 Task: In the  document egs.epub Select the text and change paragraph spacing to  '1.5' Change page orientation to  'Landscape' Add Page color Navy Blue
Action: Mouse moved to (424, 231)
Screenshot: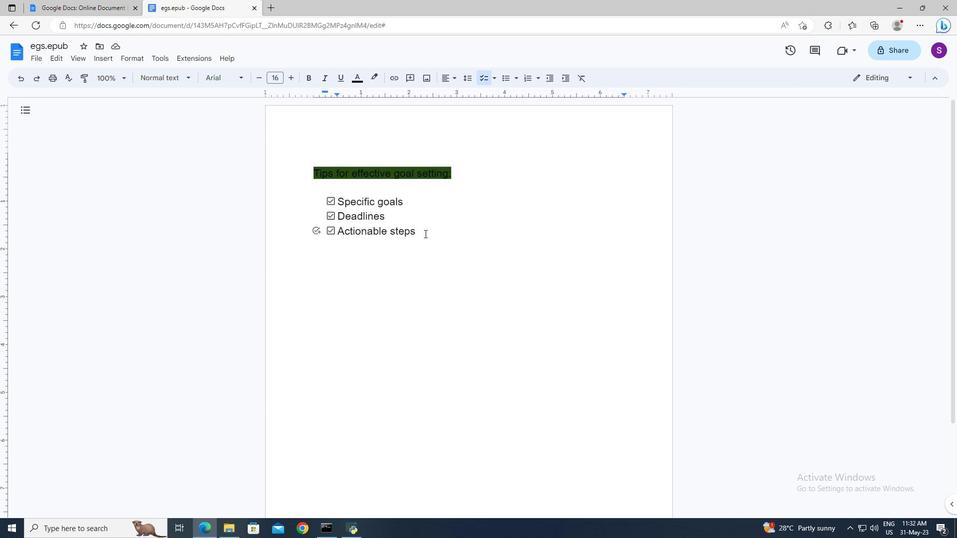 
Action: Mouse pressed left at (424, 231)
Screenshot: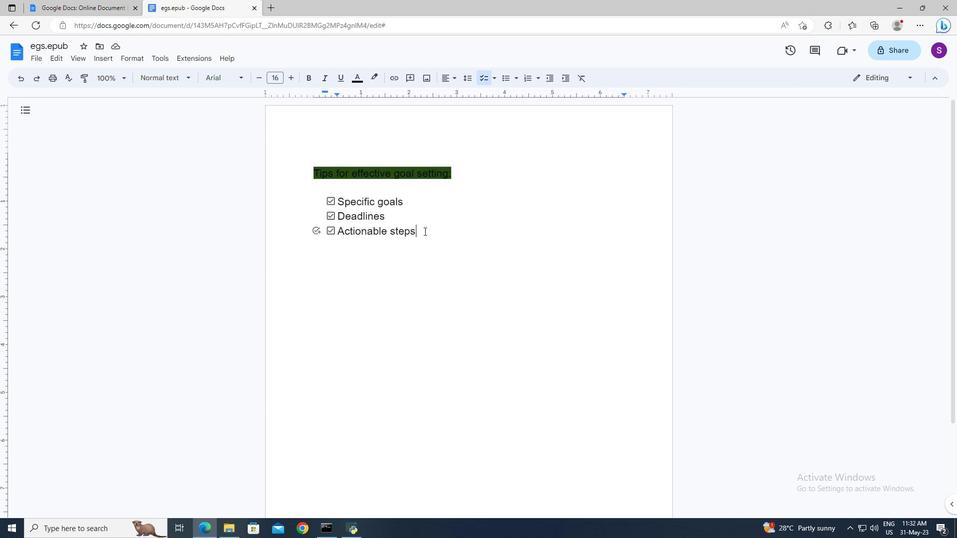 
Action: Mouse moved to (424, 231)
Screenshot: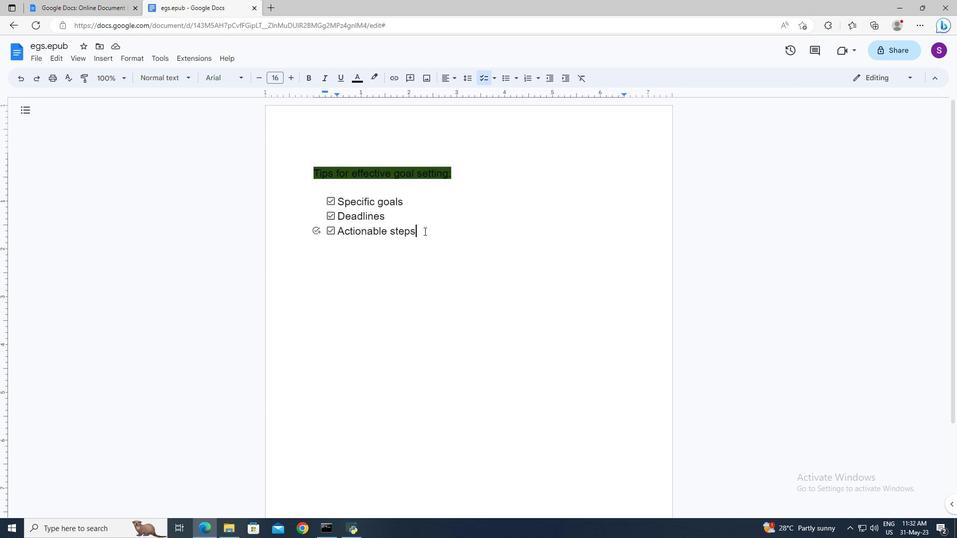 
Action: Key pressed ctrl+A
Screenshot: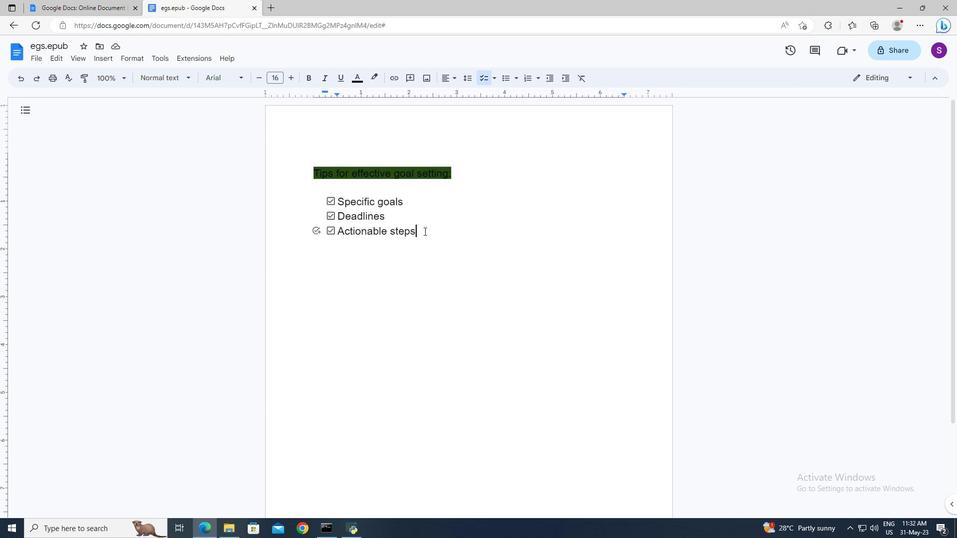 
Action: Mouse moved to (465, 80)
Screenshot: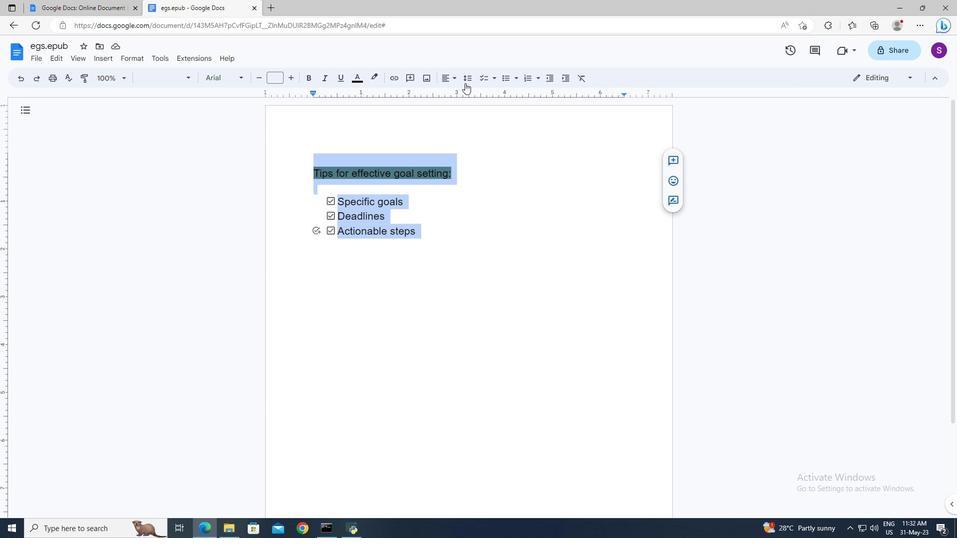 
Action: Mouse pressed left at (465, 80)
Screenshot: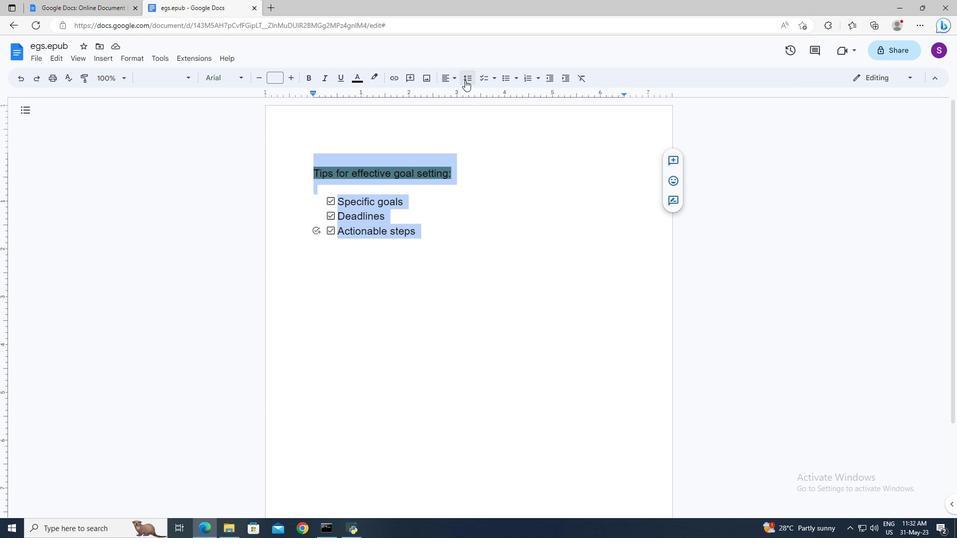
Action: Mouse moved to (472, 133)
Screenshot: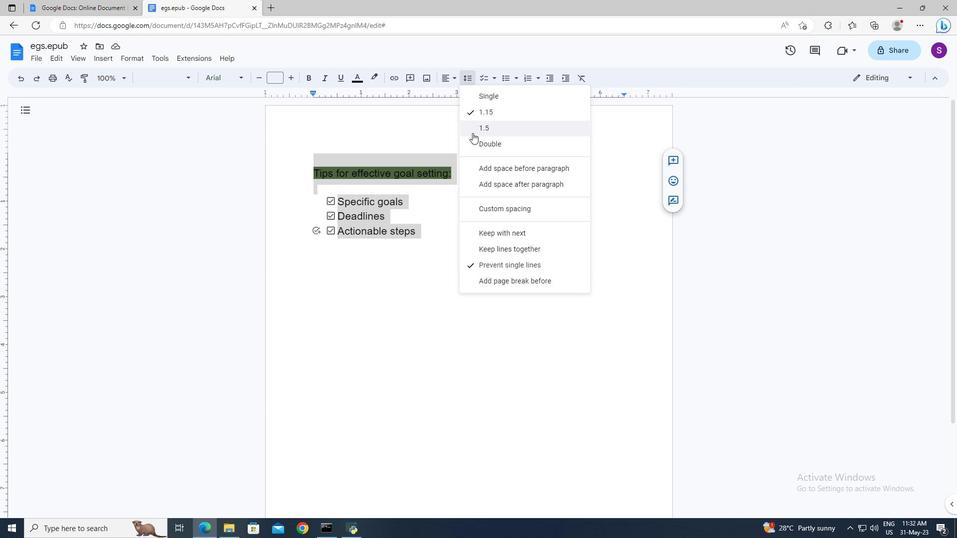 
Action: Mouse pressed left at (472, 133)
Screenshot: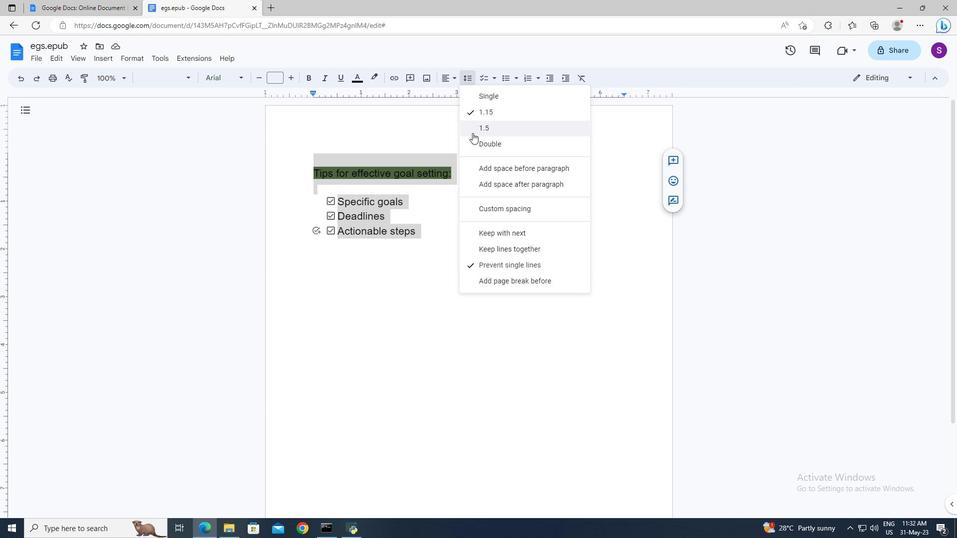 
Action: Mouse moved to (303, 133)
Screenshot: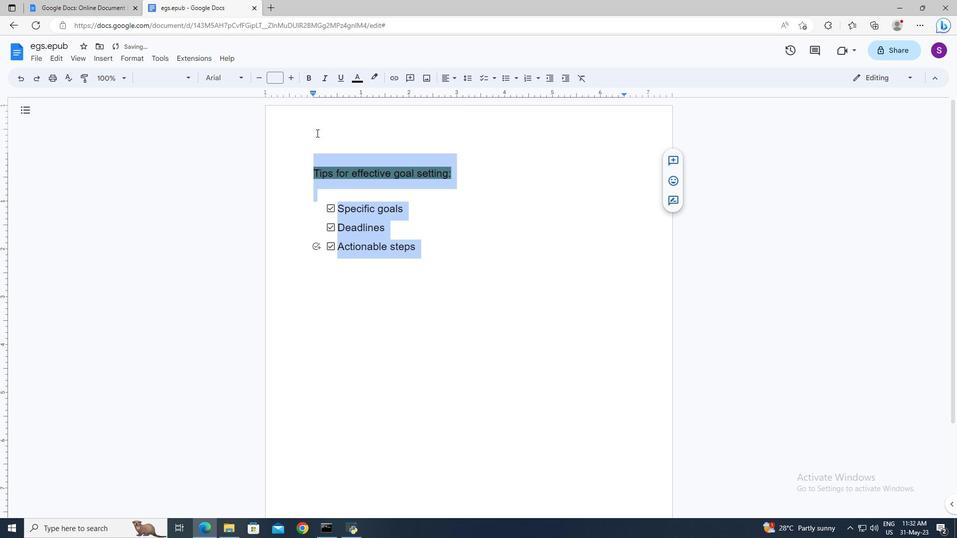 
Action: Mouse pressed left at (303, 133)
Screenshot: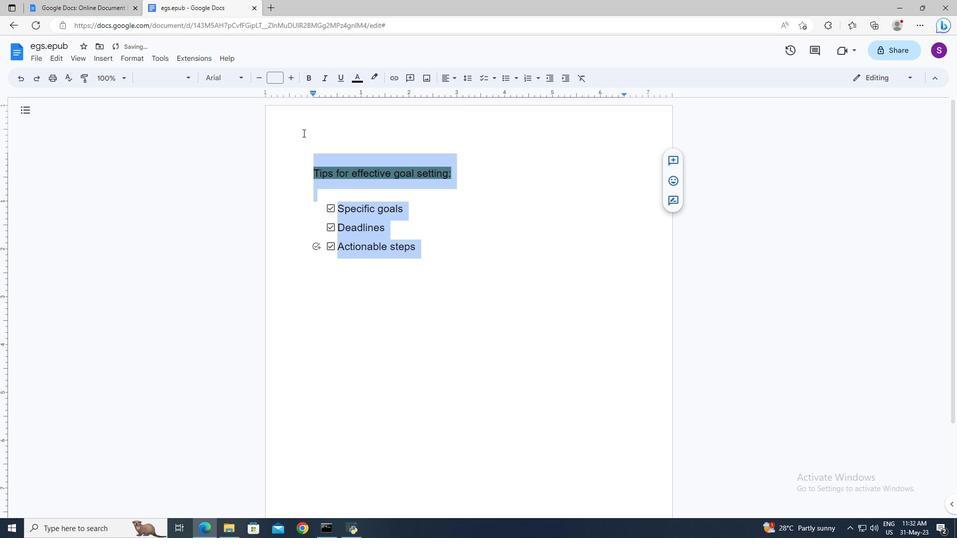 
Action: Mouse moved to (40, 63)
Screenshot: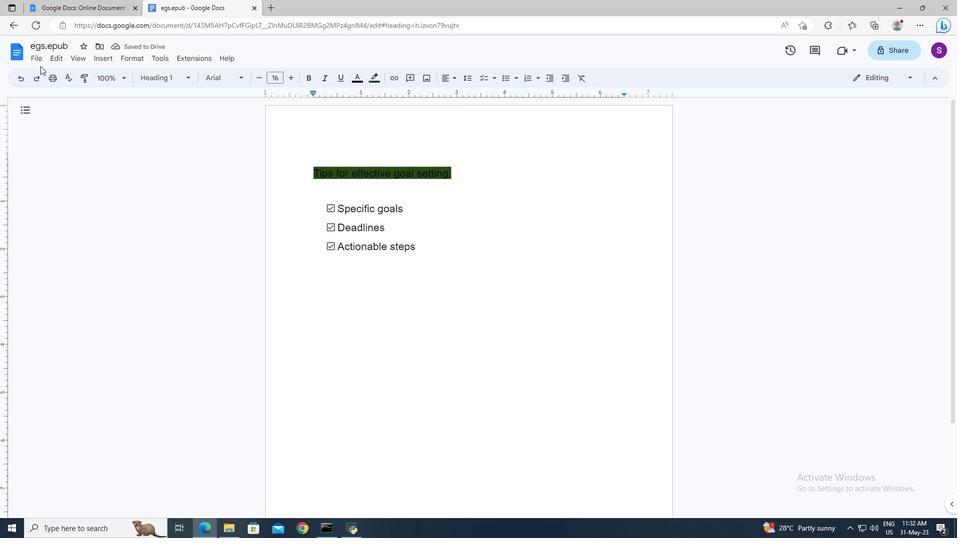 
Action: Mouse pressed left at (40, 63)
Screenshot: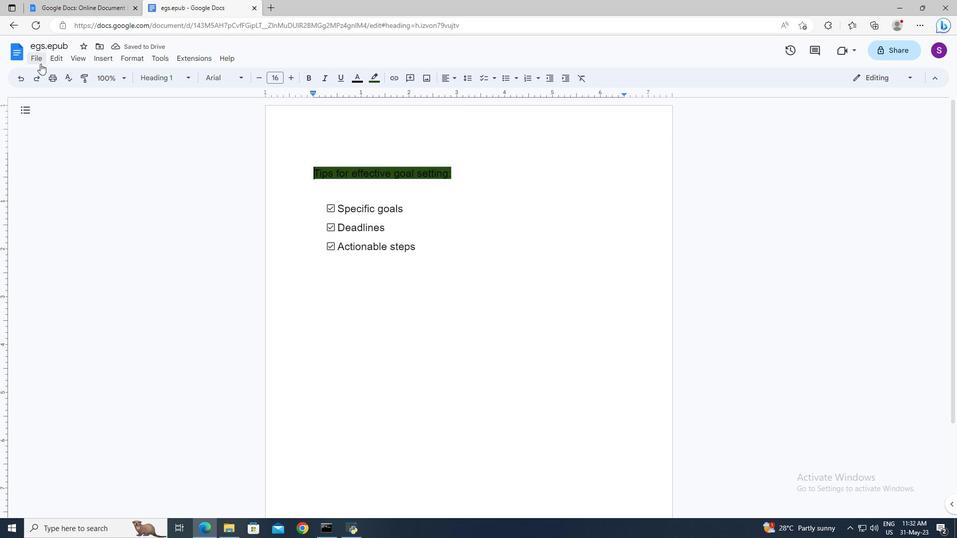 
Action: Mouse moved to (78, 327)
Screenshot: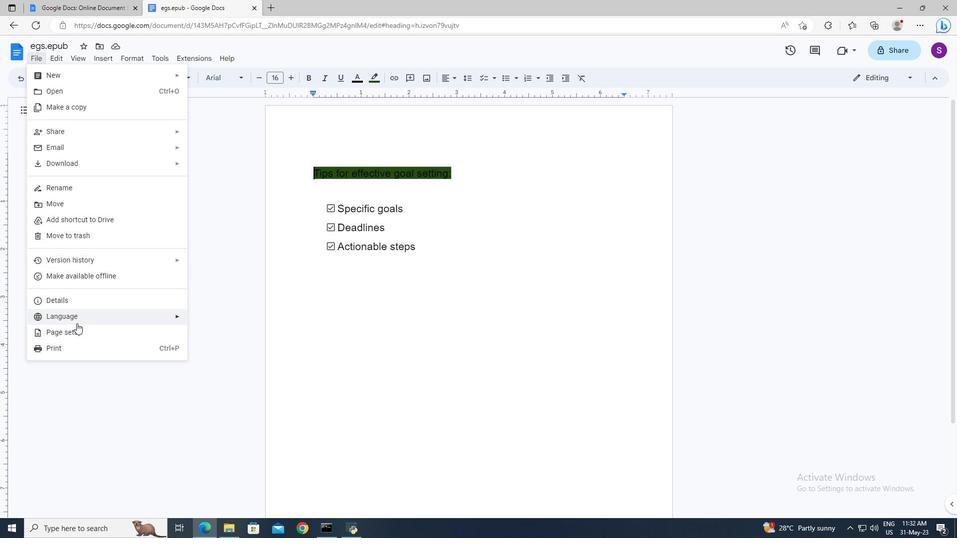 
Action: Mouse pressed left at (78, 327)
Screenshot: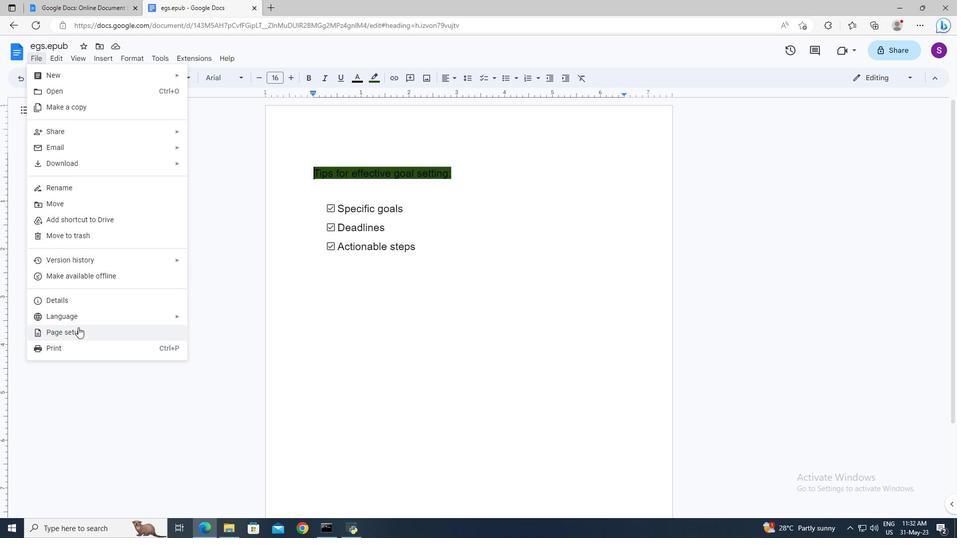 
Action: Mouse moved to (441, 265)
Screenshot: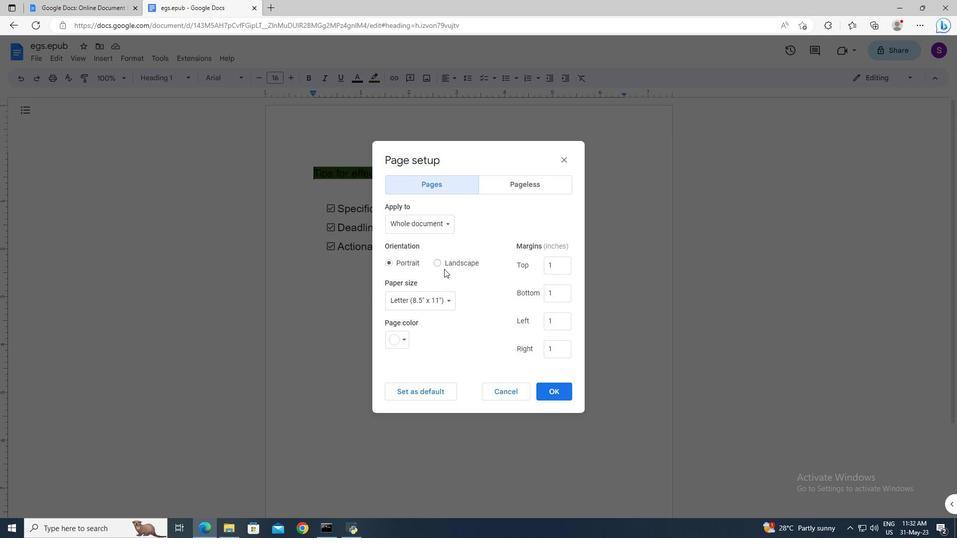 
Action: Mouse pressed left at (441, 265)
Screenshot: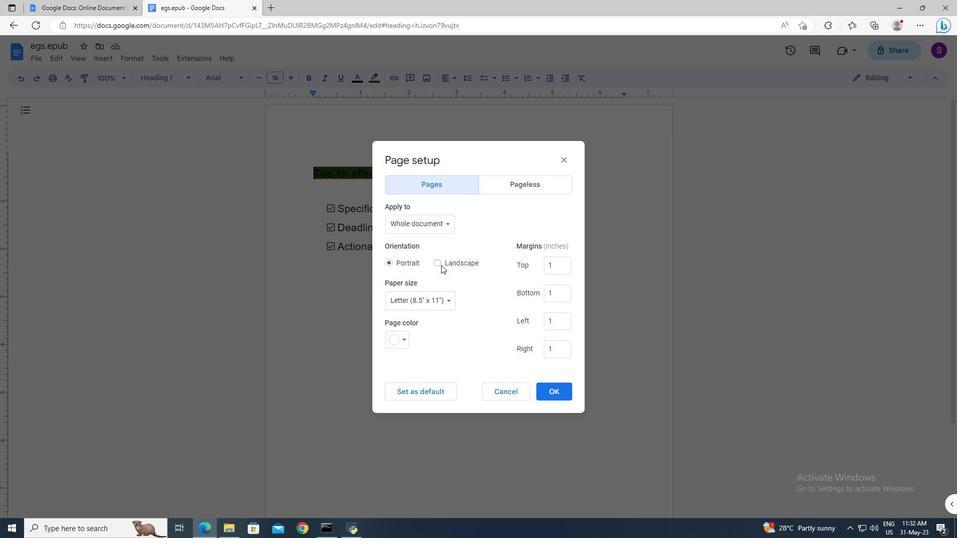 
Action: Mouse moved to (407, 336)
Screenshot: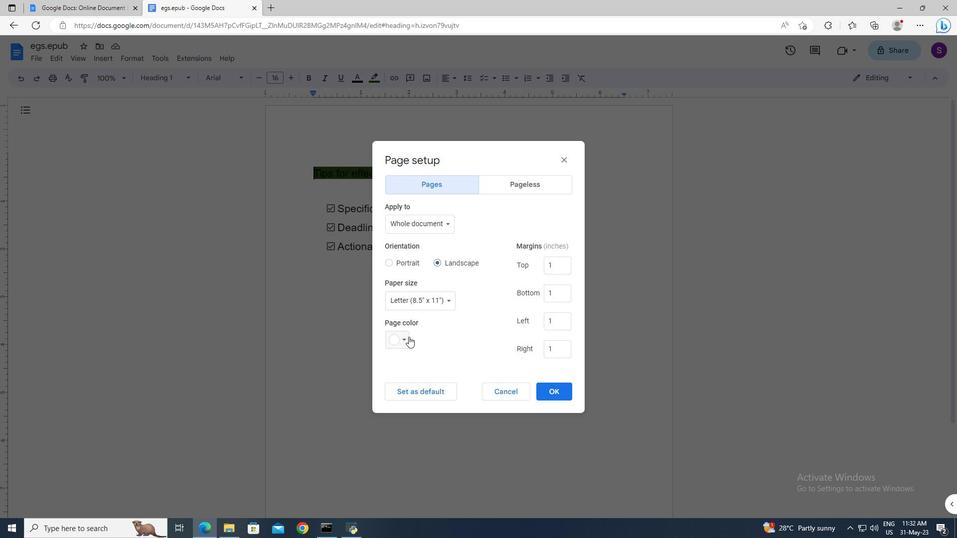 
Action: Mouse pressed left at (407, 336)
Screenshot: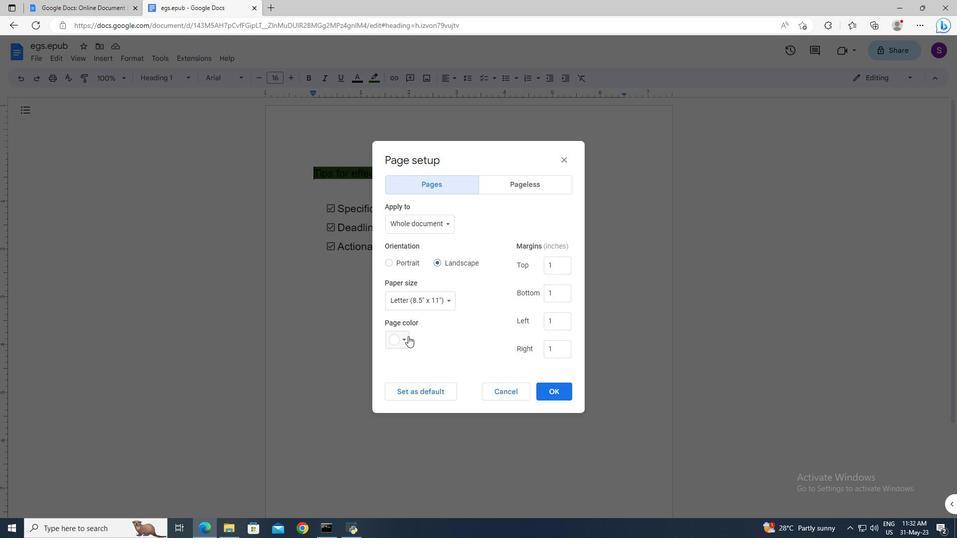 
Action: Mouse moved to (465, 425)
Screenshot: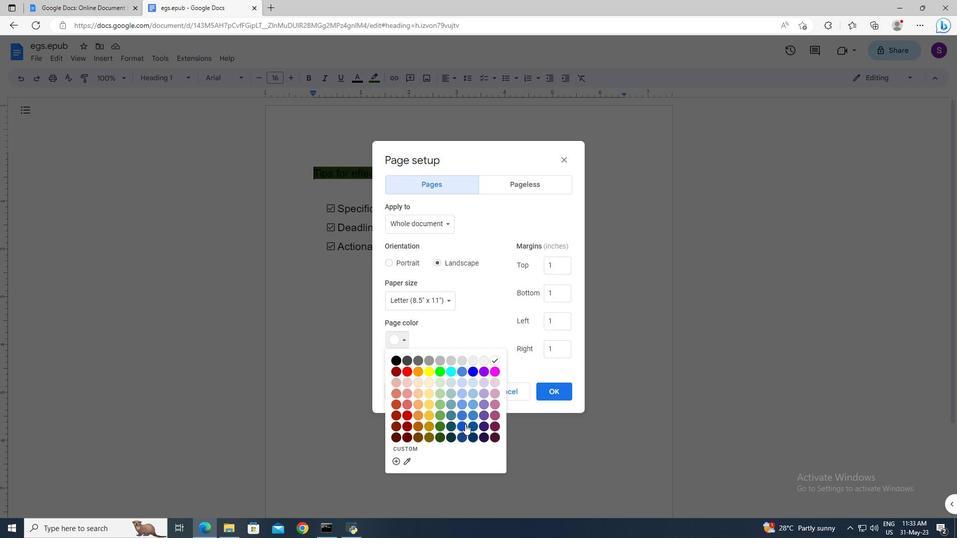 
Action: Mouse pressed left at (465, 425)
Screenshot: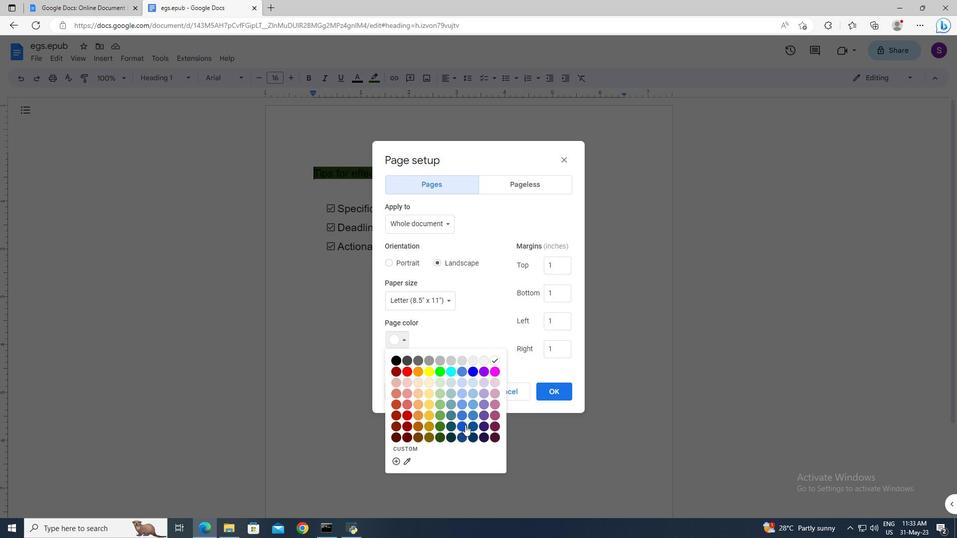 
Action: Mouse moved to (542, 393)
Screenshot: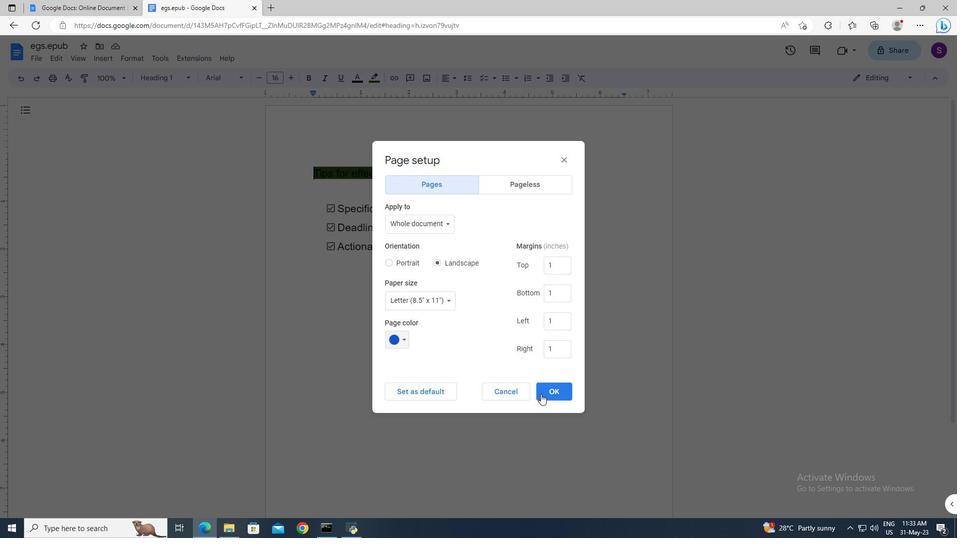 
Action: Mouse pressed left at (542, 393)
Screenshot: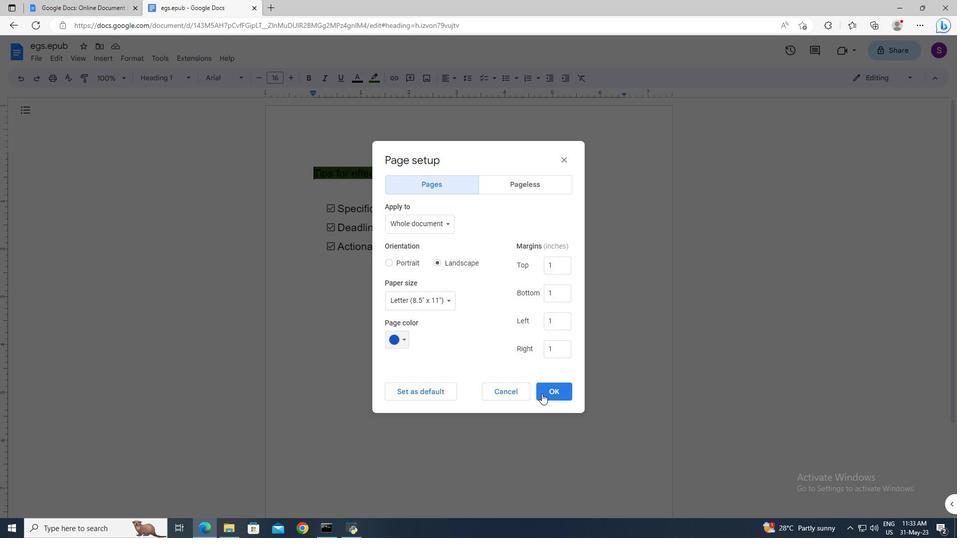 
Action: Mouse moved to (536, 347)
Screenshot: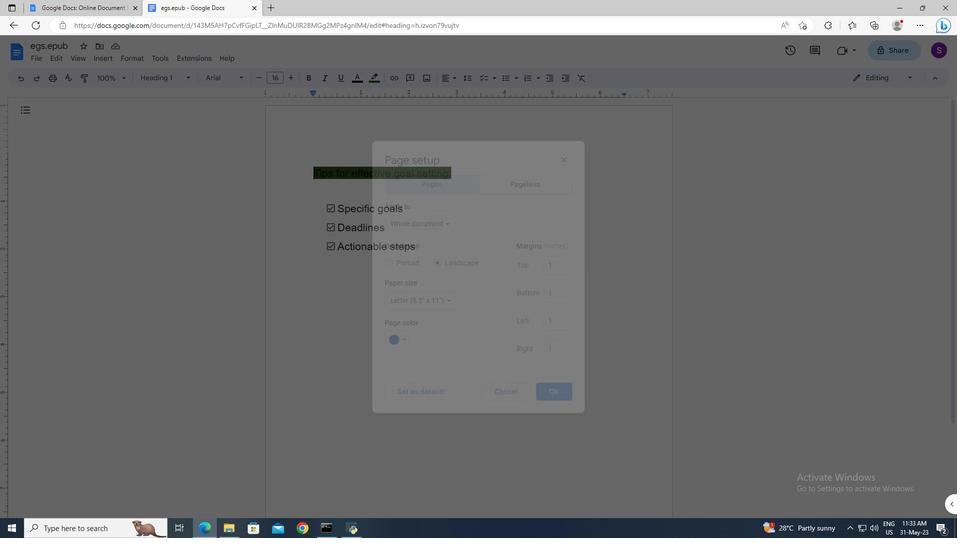 
